 Task: Add Checklist CL0042 to Card Card0042 in Board Board0041 in Workspace Development in Trello
Action: Mouse moved to (641, 52)
Screenshot: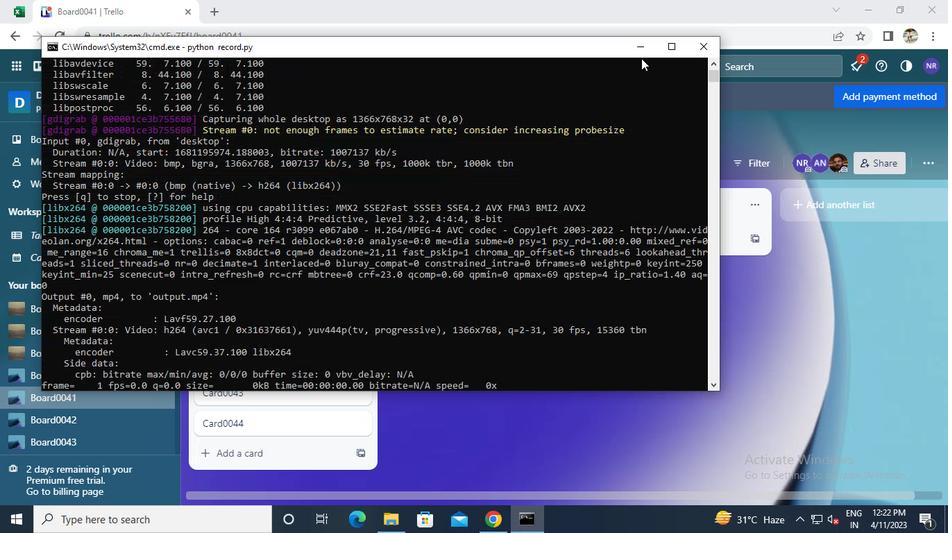 
Action: Mouse pressed left at (641, 52)
Screenshot: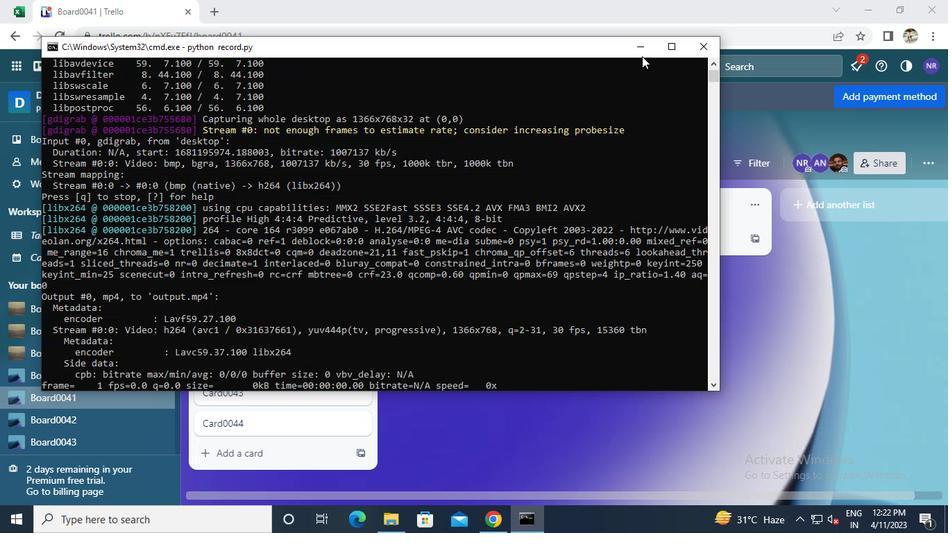 
Action: Mouse moved to (274, 336)
Screenshot: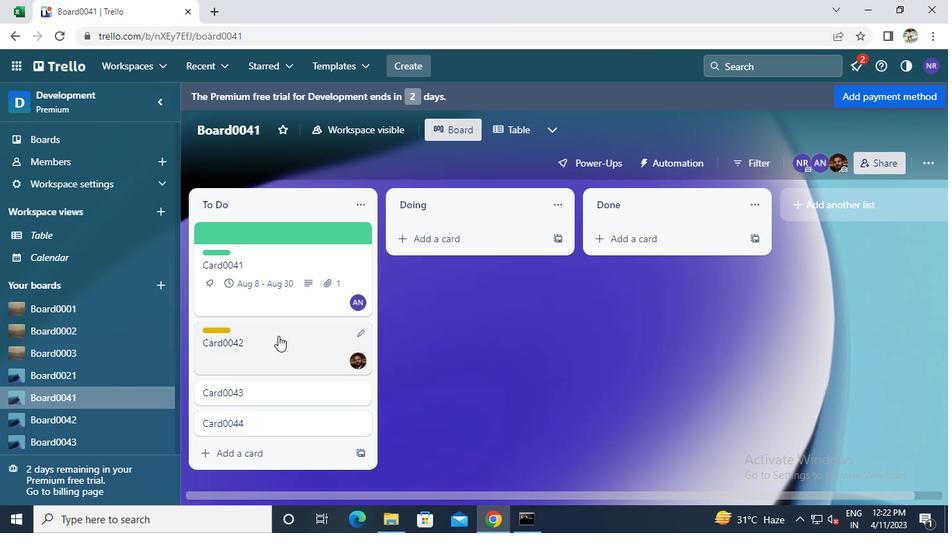 
Action: Mouse pressed left at (274, 336)
Screenshot: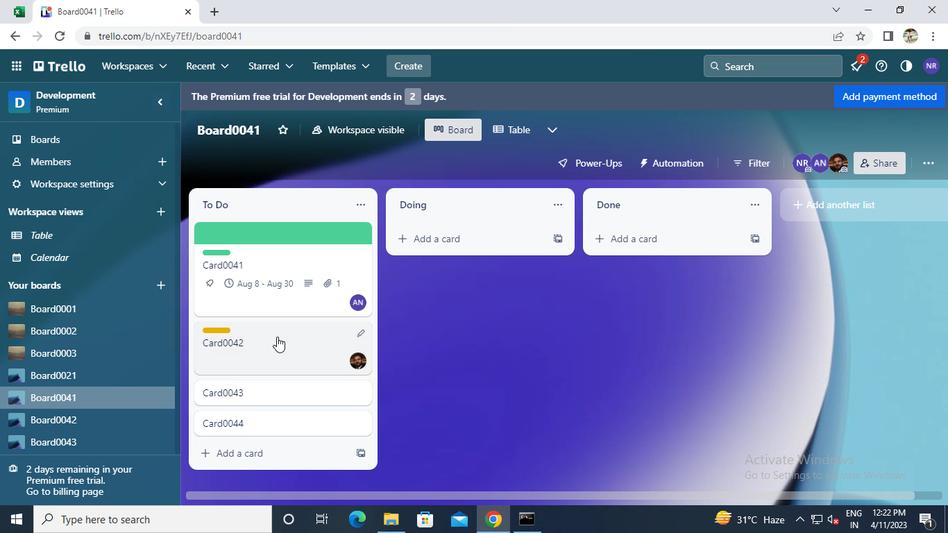 
Action: Mouse moved to (627, 282)
Screenshot: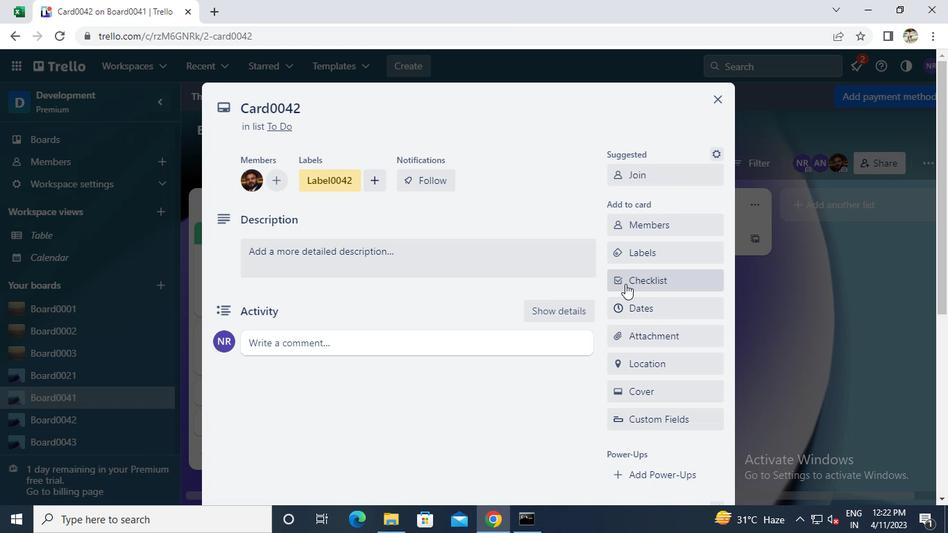 
Action: Mouse pressed left at (627, 282)
Screenshot: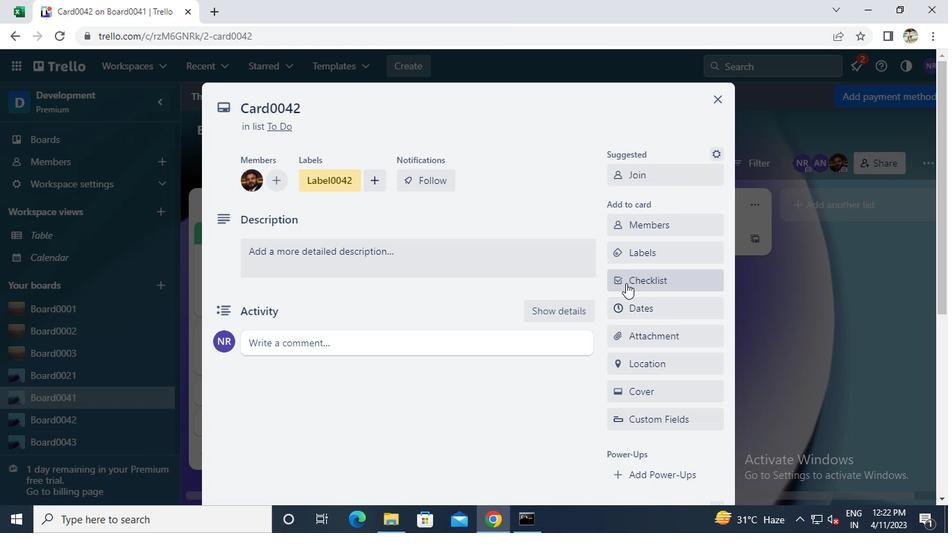 
Action: Mouse moved to (626, 281)
Screenshot: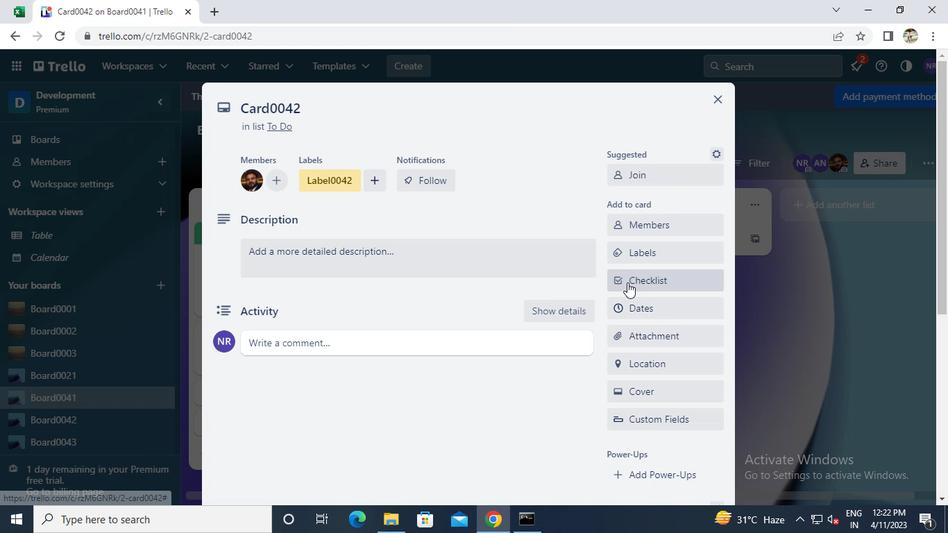 
Action: Keyboard Key.caps_lock
Screenshot: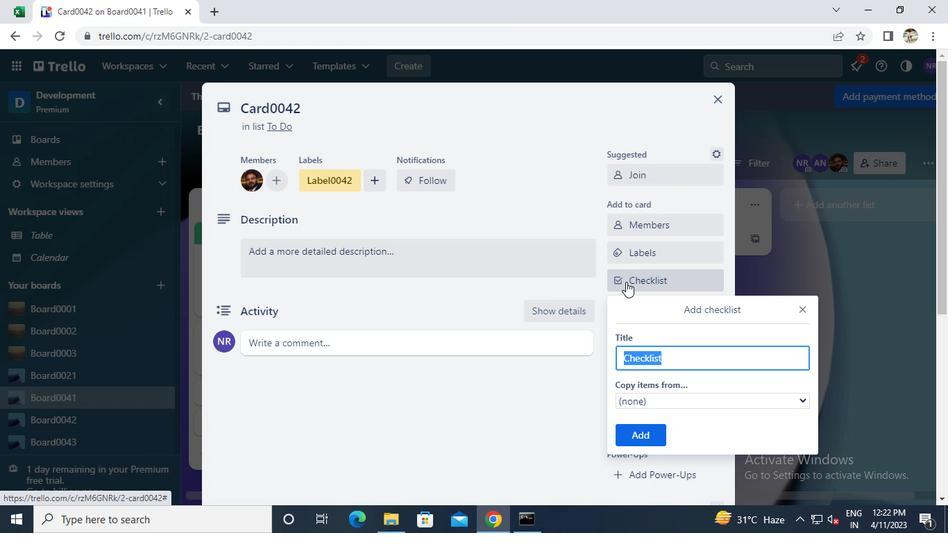 
Action: Keyboard c
Screenshot: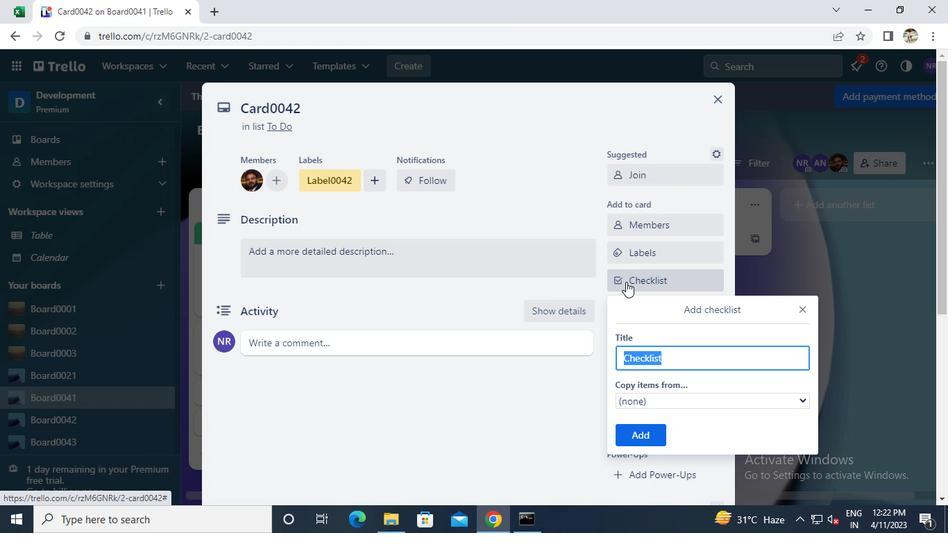 
Action: Keyboard l
Screenshot: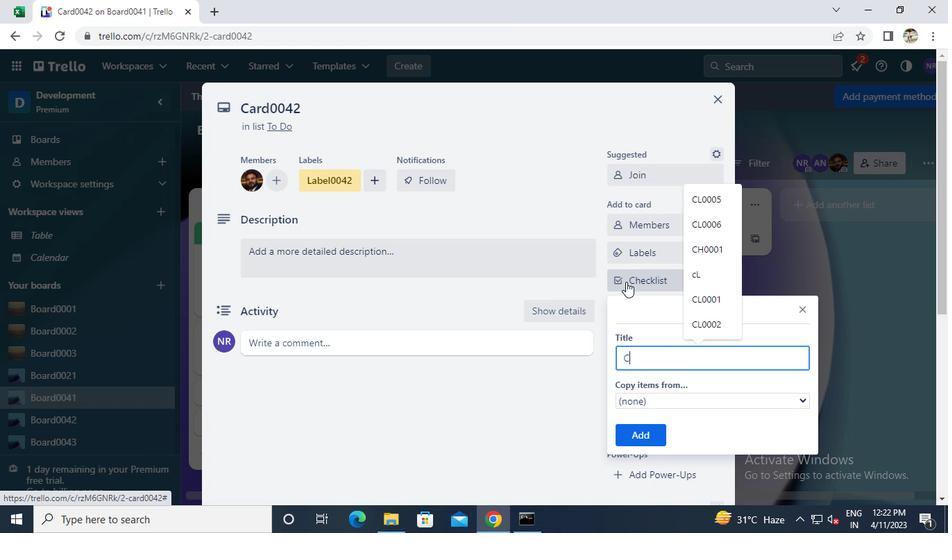 
Action: Keyboard 0
Screenshot: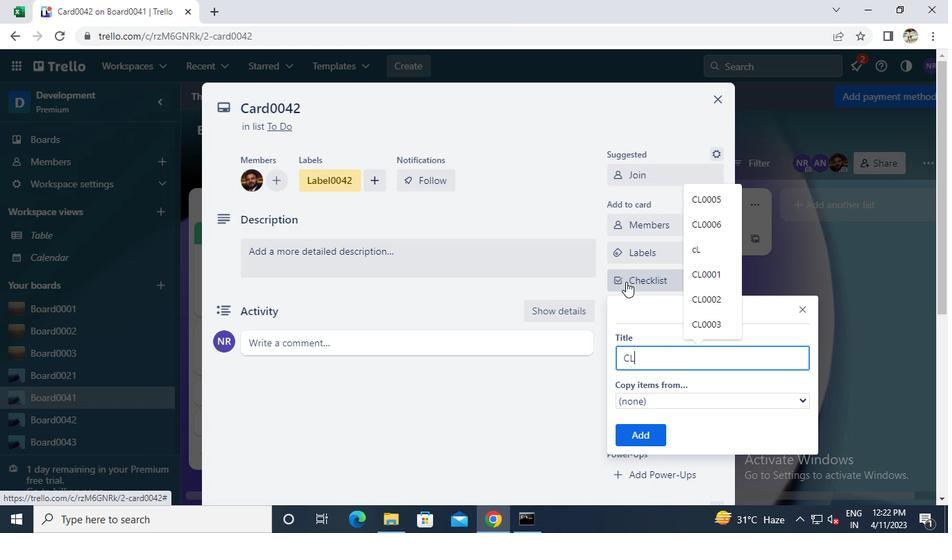 
Action: Keyboard 0
Screenshot: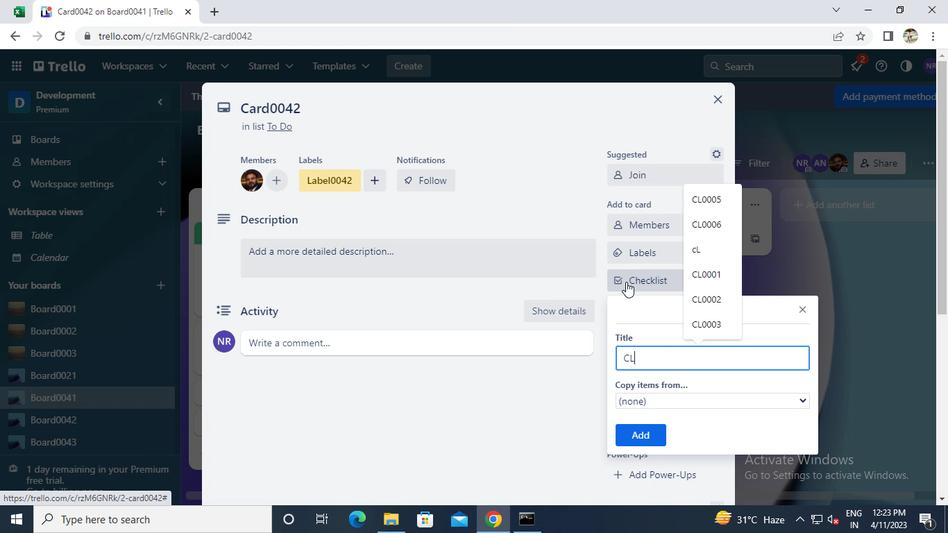 
Action: Keyboard 4
Screenshot: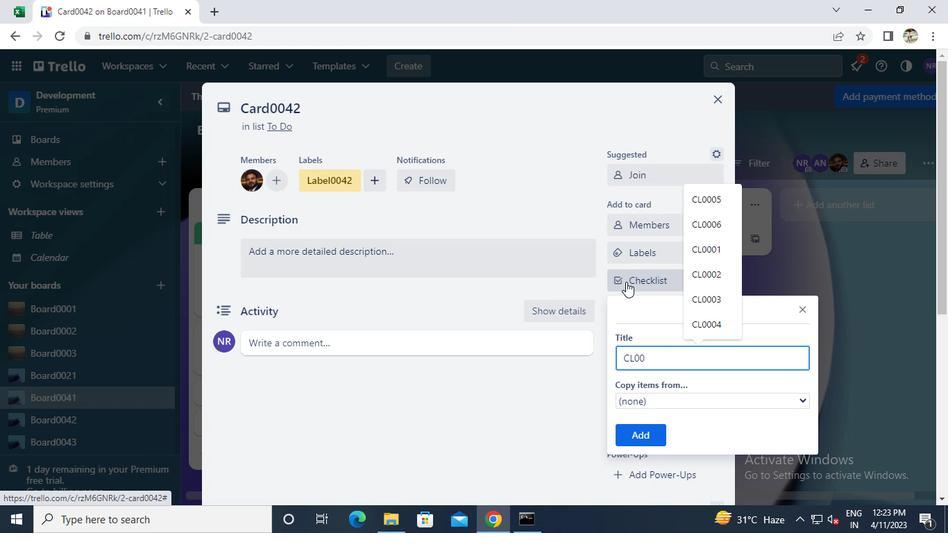 
Action: Keyboard 2
Screenshot: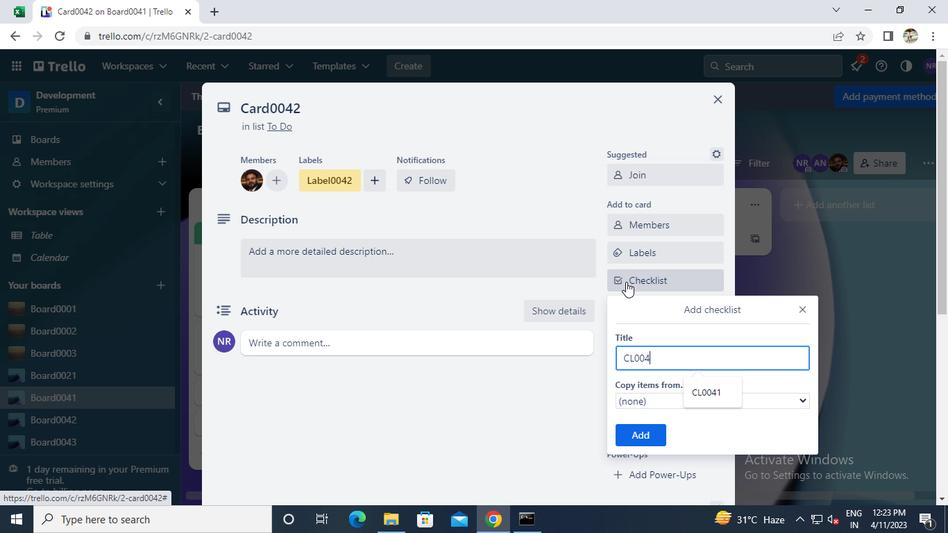 
Action: Mouse moved to (632, 430)
Screenshot: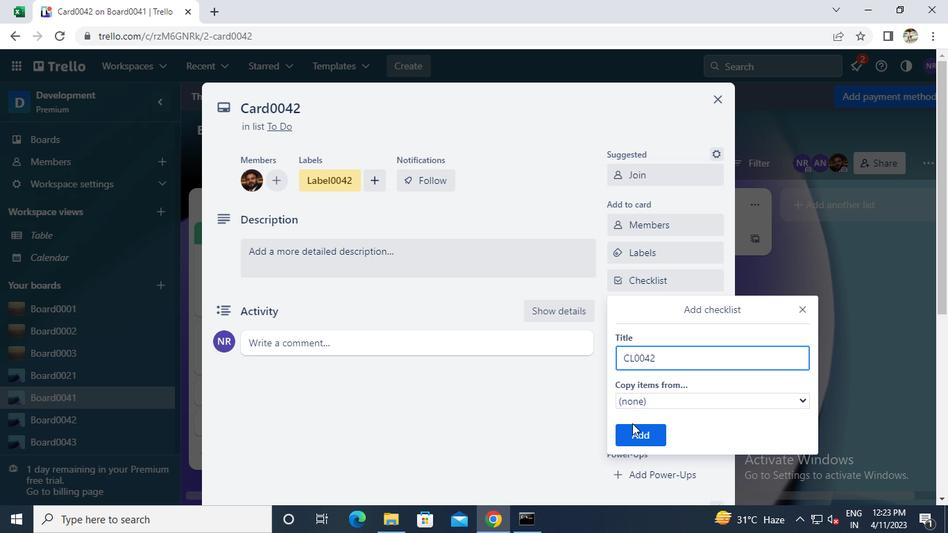 
Action: Mouse pressed left at (632, 430)
Screenshot: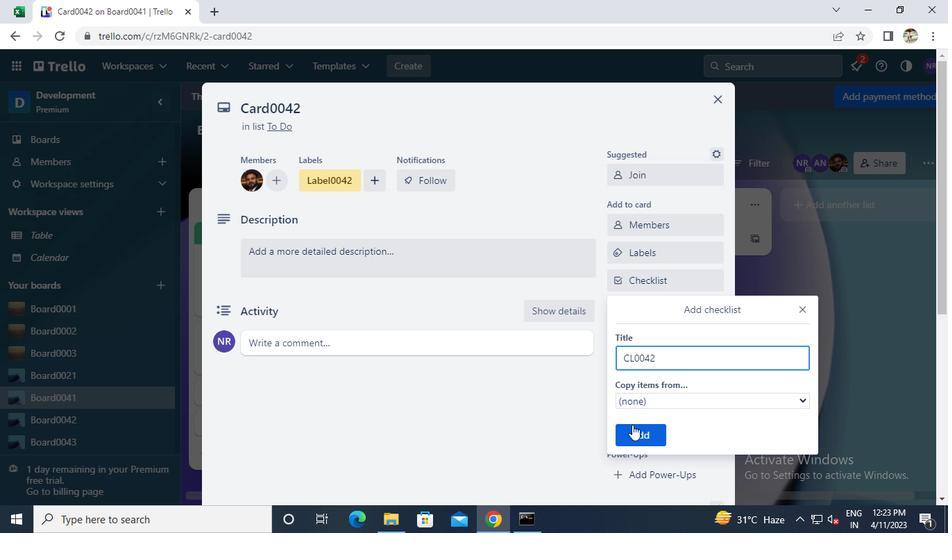 
Action: Mouse moved to (533, 516)
Screenshot: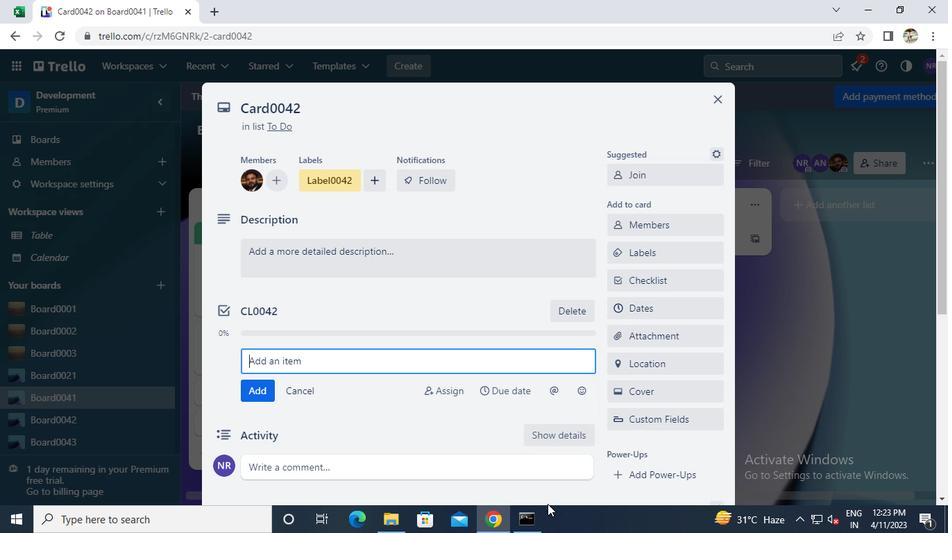 
Action: Mouse pressed left at (533, 516)
Screenshot: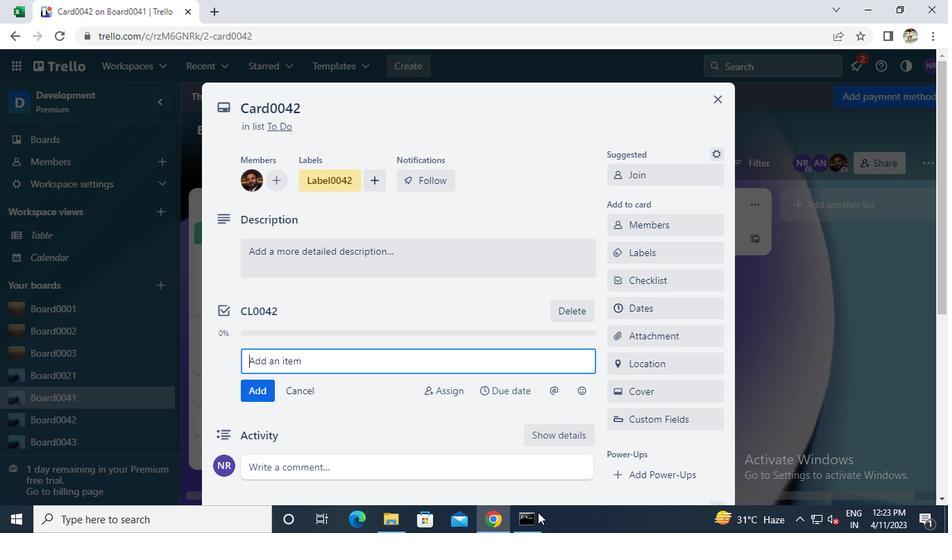 
Action: Mouse moved to (695, 41)
Screenshot: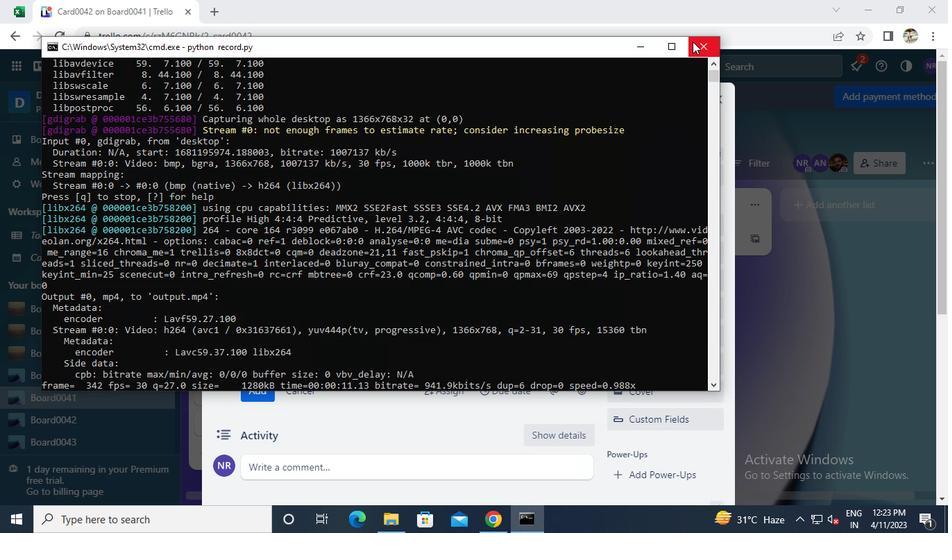 
Action: Mouse pressed left at (695, 41)
Screenshot: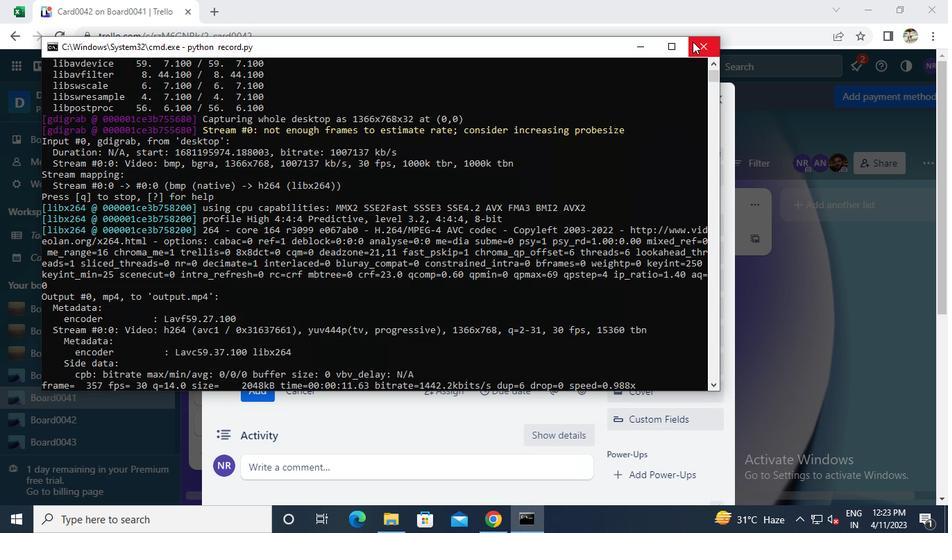 
Action: Mouse moved to (693, 49)
Screenshot: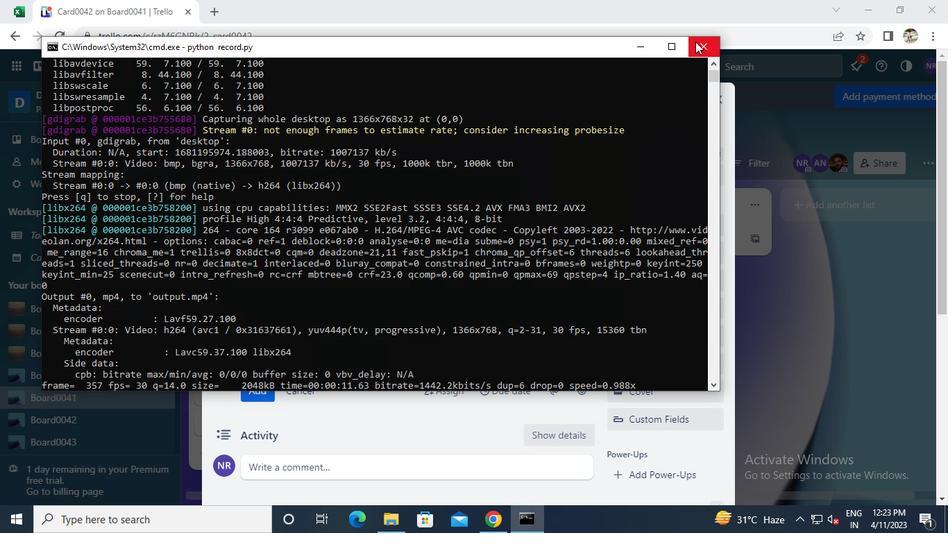 
